 Task: Filters and Effects: Apply a "hypnotic spiral" filter for mesmerizing visuals.
Action: Mouse moved to (545, 298)
Screenshot: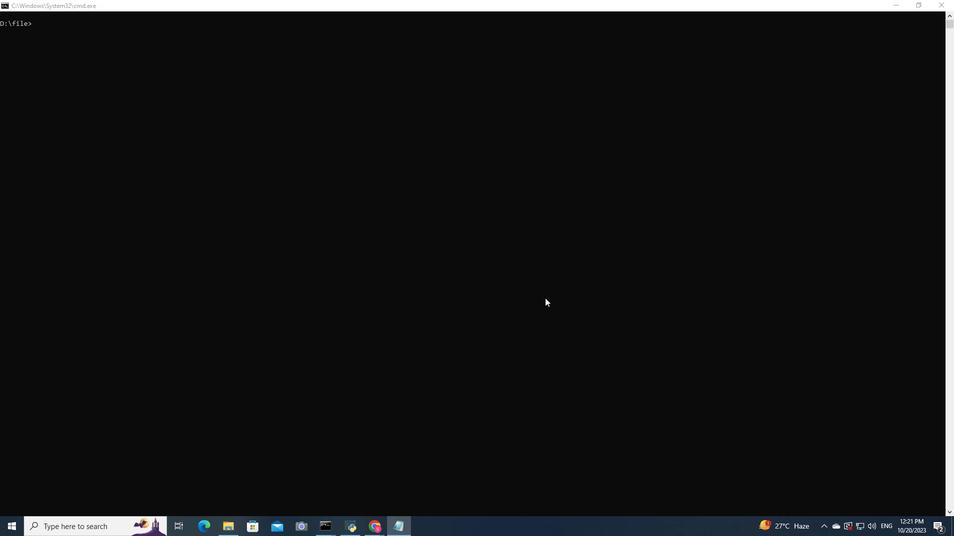 
Action: Mouse pressed left at (545, 298)
Screenshot: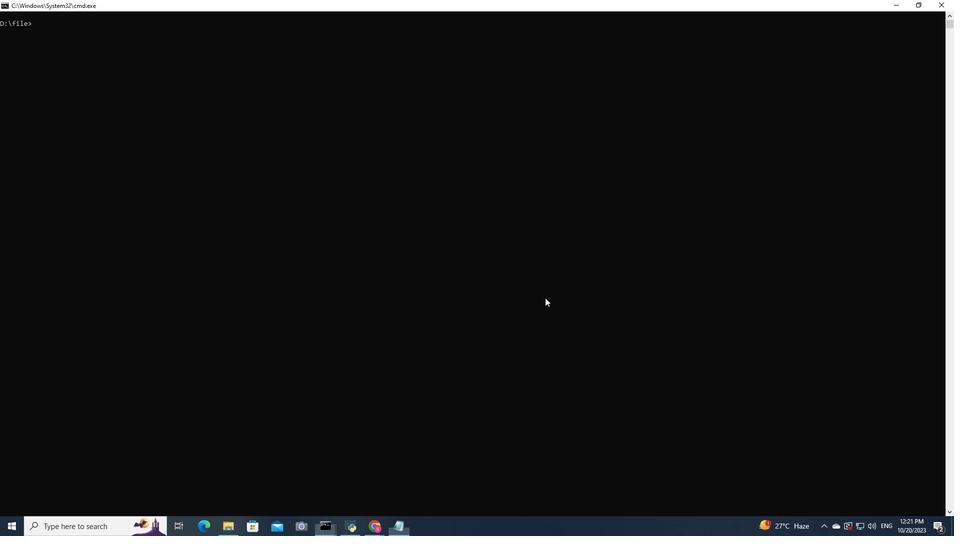 
Action: Key pressed ffmpeg<Key.space>-i<Key.space><Key.shift>Movie.mp4<Key.space>-vf<Key.space><Key.shift_r>"zoompan=z='if<Key.shift_r><Key.shift_r><Key.shift_r><Key.shift_r><Key.shift_r><Key.shift_r><Key.shift_r><Key.shift_r><Key.shift_r><Key.shift_r><Key.shift_r><Key.shift_r><Key.shift_r>(lte<Key.shift_r><Key.shift_r>(zoom,1.0<Key.shift_r><Key.shift_r>),1.5,max<Key.shift_r><Key.shift_r><Key.shift_r><Key.shift_r><Key.shift_r><Key.shift_r>(1.001,zoom<Key.shift><Key.shift><Key.shift><Key.shift><Key.shift>_<Key.backspace>-0.0015<Key.shift_r><Key.shift_r><Key.shift_r>))'<Key.shift_r>:d=125,setsar=1<Key.shift_r>:1<Key.shift_r>"<Key.space>-s<Key.space>hd720<Key.space>-c<Key.shift_r>:a<Key.space>copy<Key.space>output<Key.shift><Key.shift><Key.shift><Key.shift><Key.shift><Key.shift>_video<Key.shift><Key.shift>_spiral.mp4<Key.enter>
Screenshot: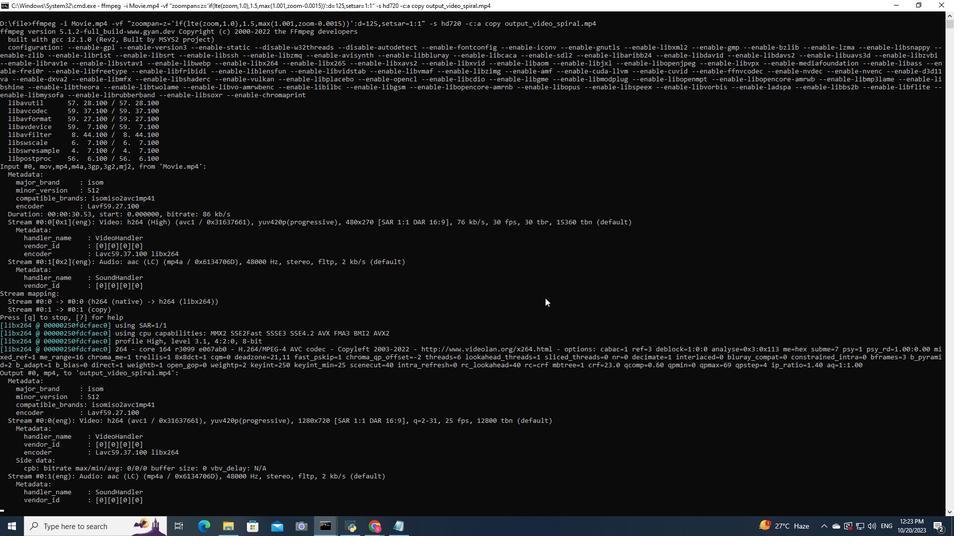
Action: Mouse moved to (546, 297)
Screenshot: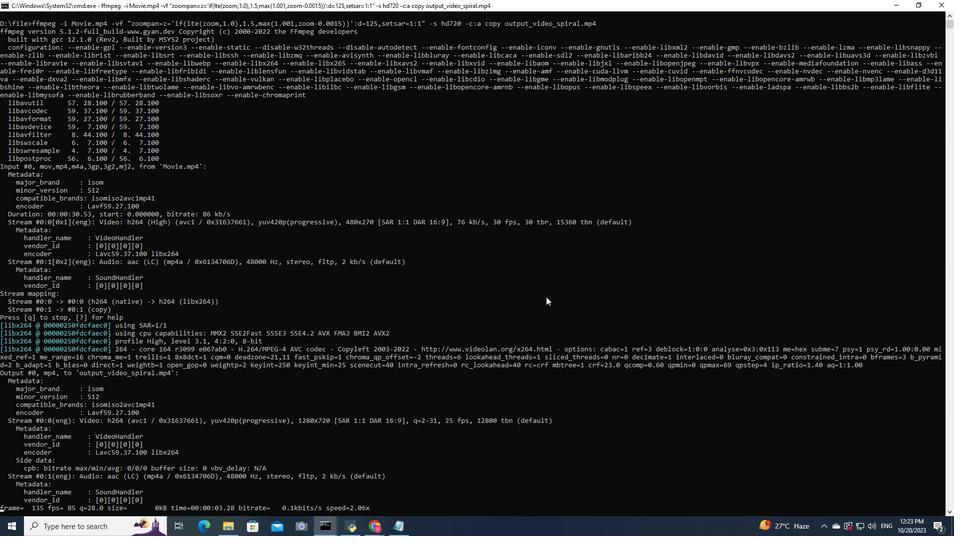 
Action: Mouse scrolled (546, 296) with delta (0, 0)
Screenshot: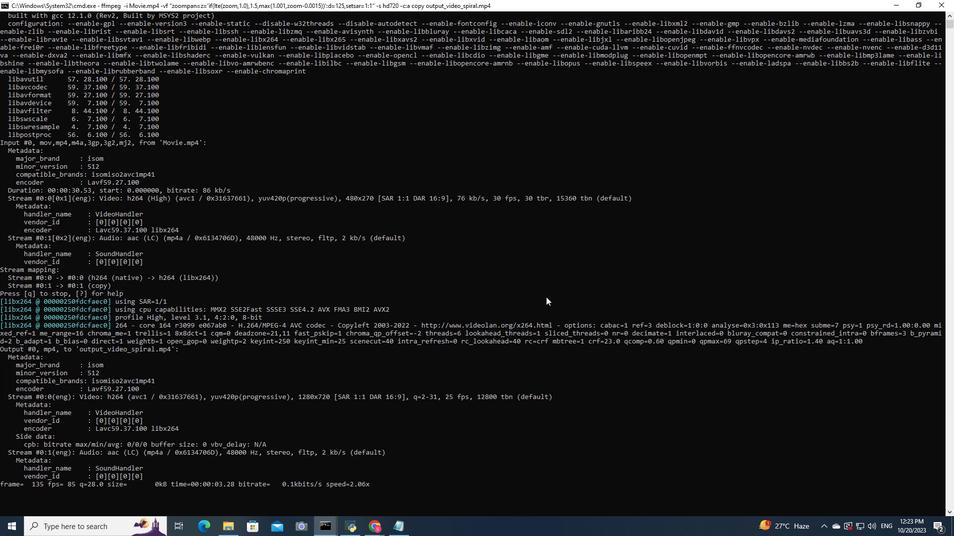 
Action: Mouse scrolled (546, 296) with delta (0, 0)
Screenshot: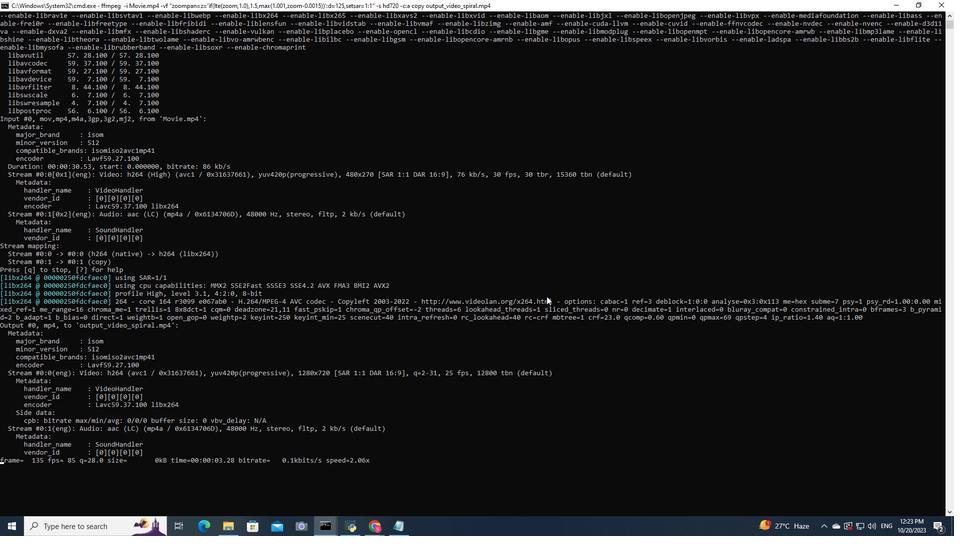 
Action: Mouse moved to (548, 296)
Screenshot: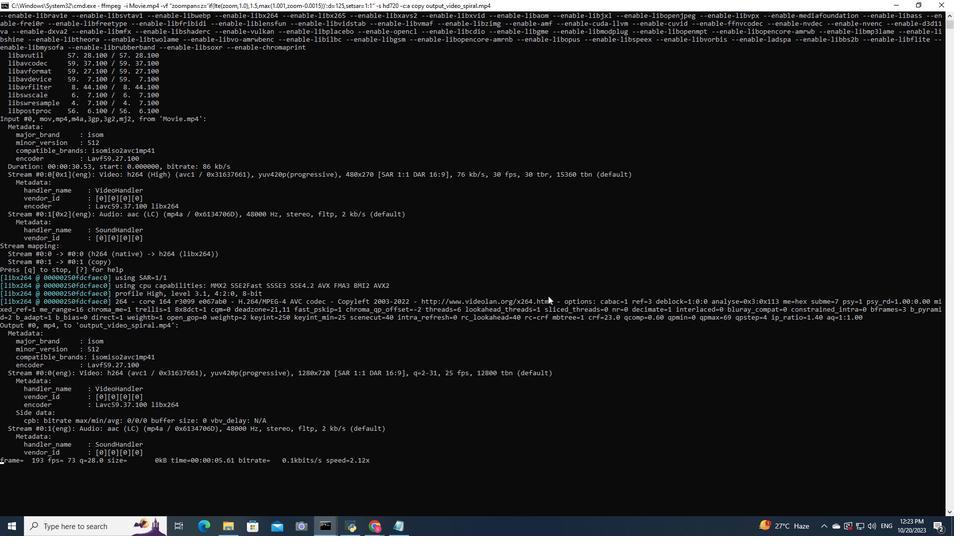 
Action: Mouse scrolled (548, 295) with delta (0, 0)
Screenshot: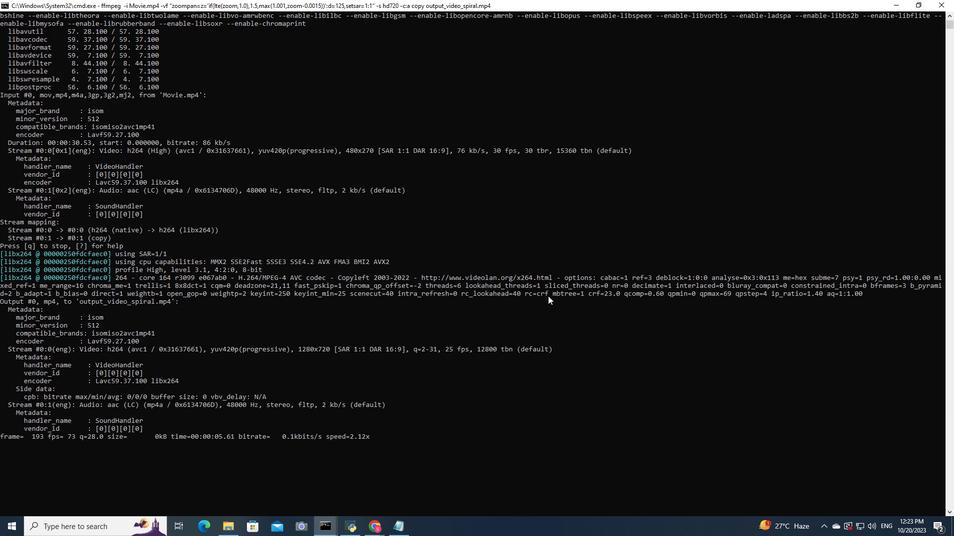 
Action: Mouse moved to (430, 378)
Screenshot: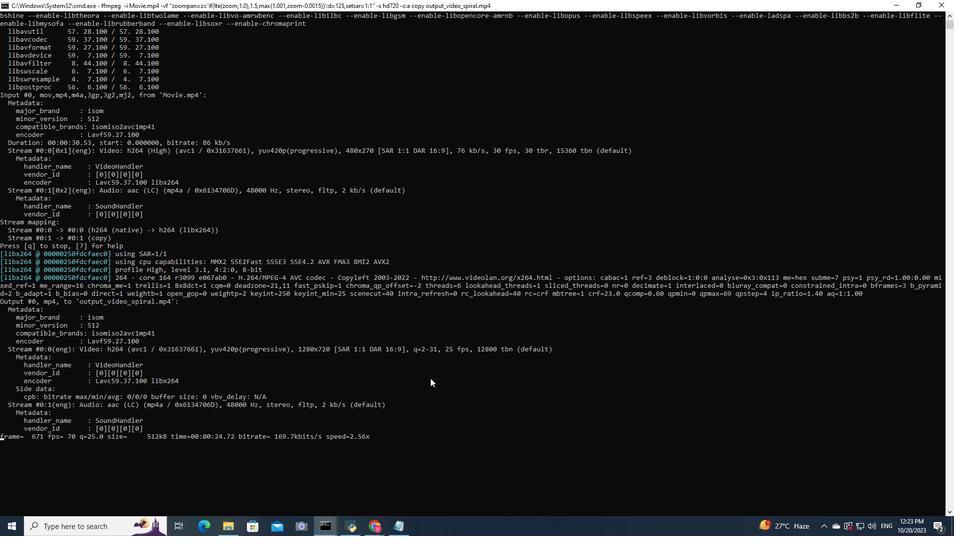 
Action: Mouse pressed left at (430, 378)
Screenshot: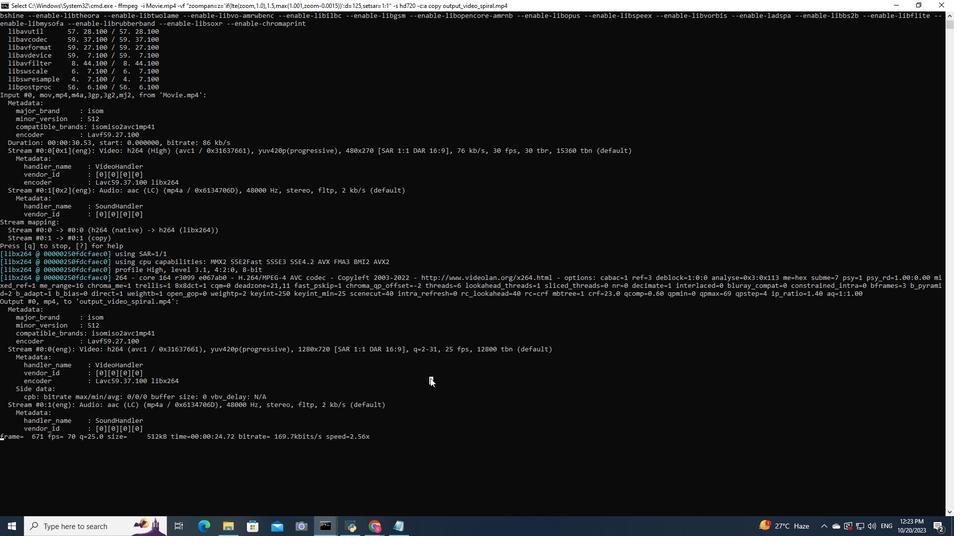 
Action: Mouse moved to (453, 368)
Screenshot: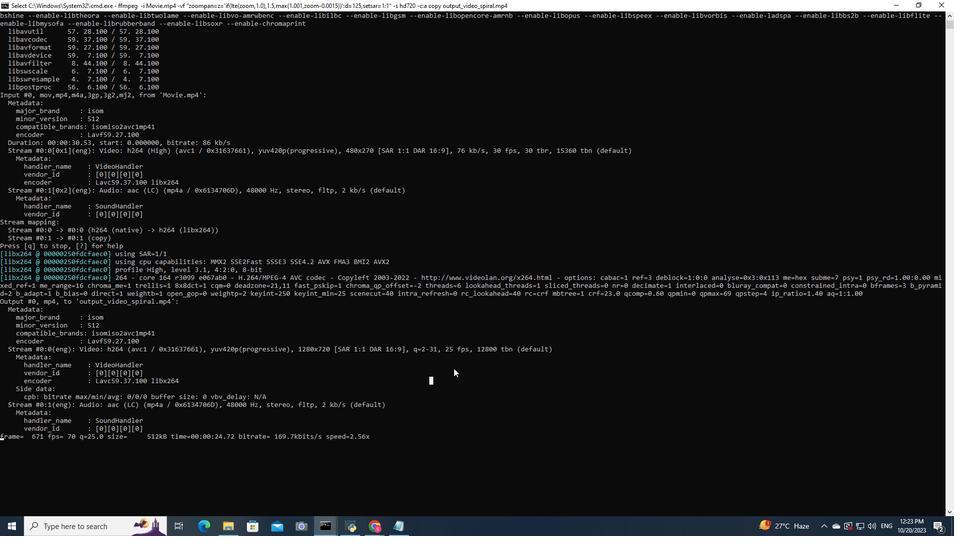 
Action: Key pressed ctrl+Cctrl+C
Screenshot: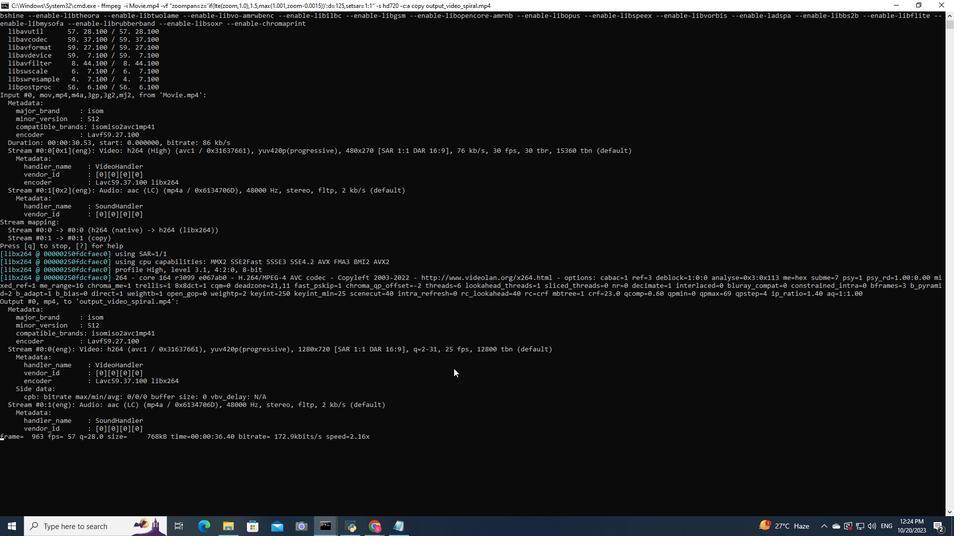 
